 Task: Paste the link in the comment with the text project update.
Action: Mouse moved to (903, 285)
Screenshot: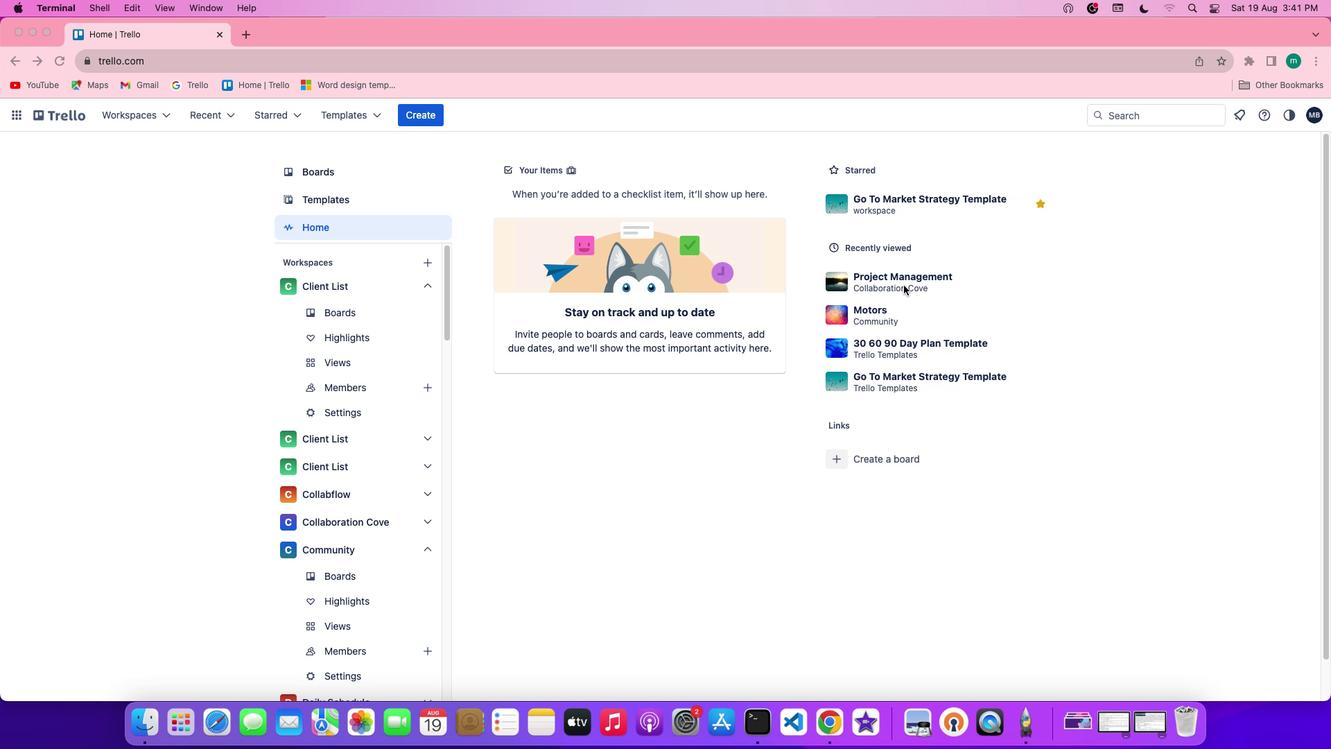 
Action: Mouse pressed left at (903, 285)
Screenshot: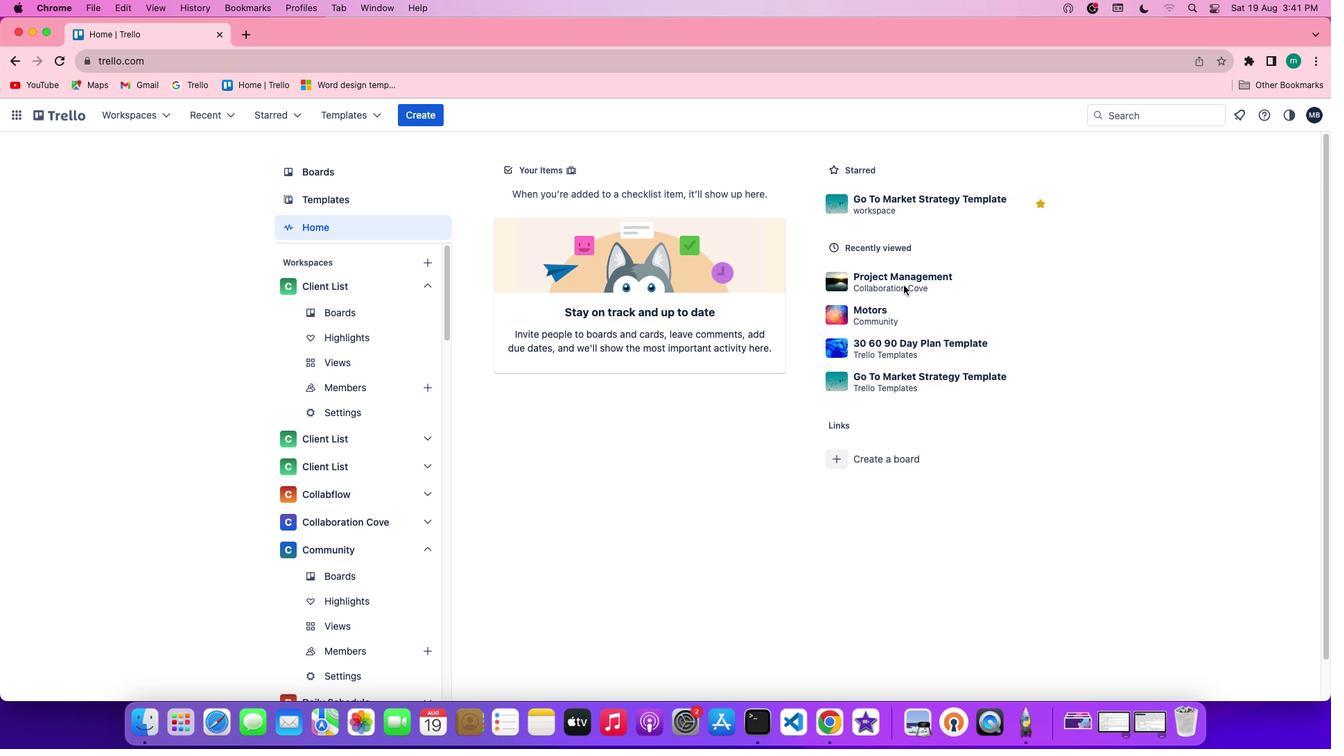 
Action: Mouse pressed left at (903, 285)
Screenshot: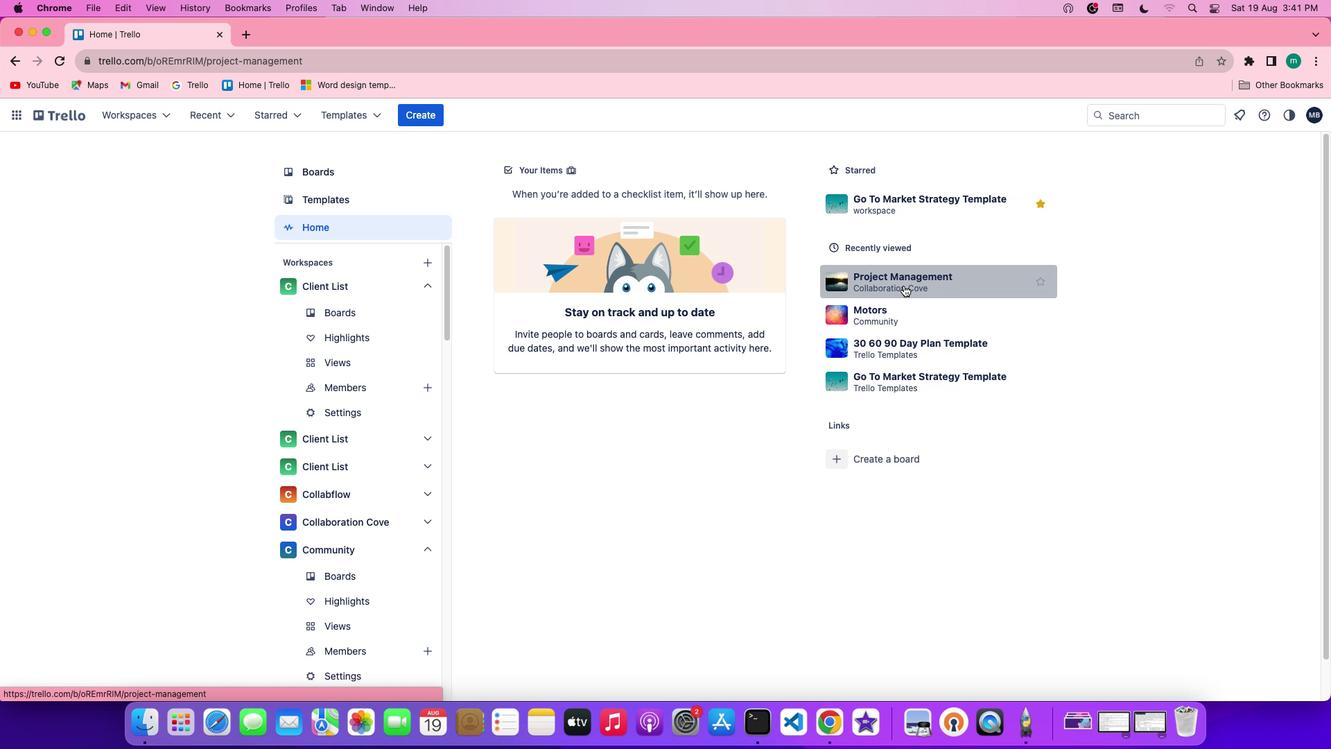 
Action: Mouse moved to (549, 257)
Screenshot: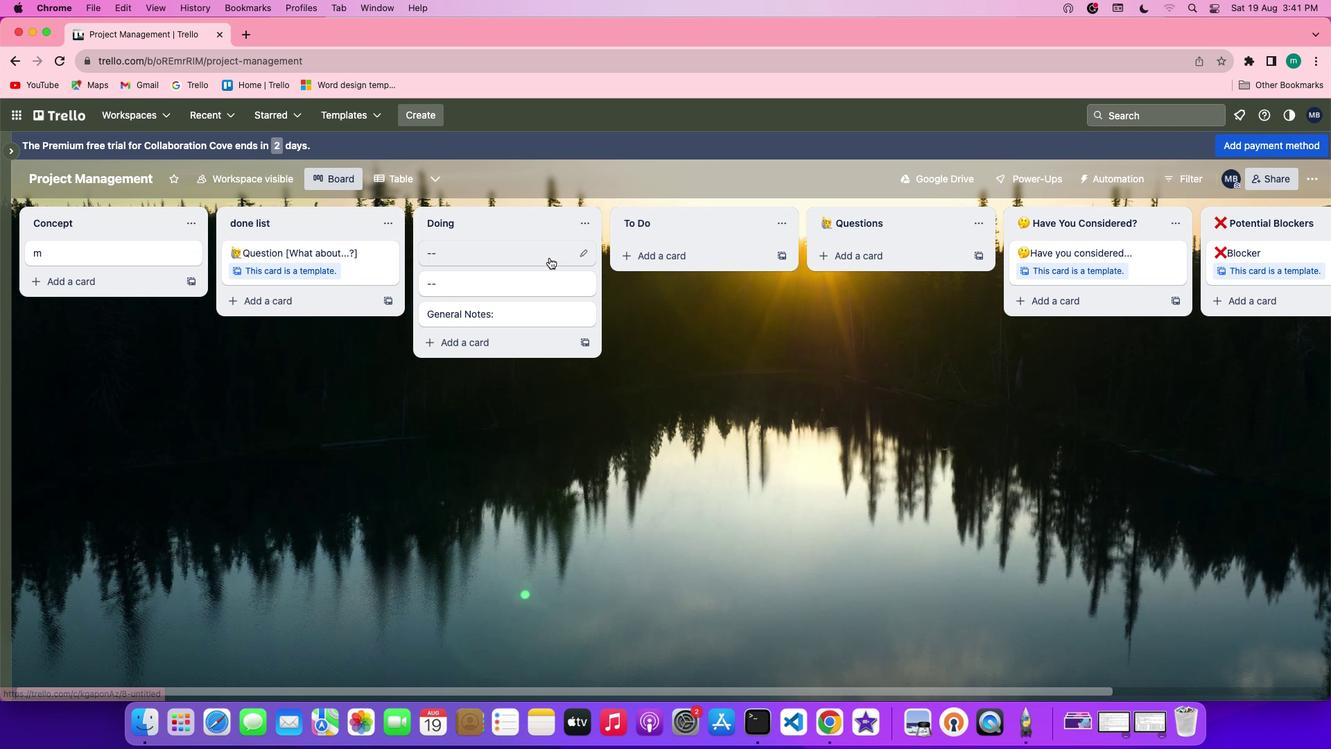 
Action: Mouse pressed left at (549, 257)
Screenshot: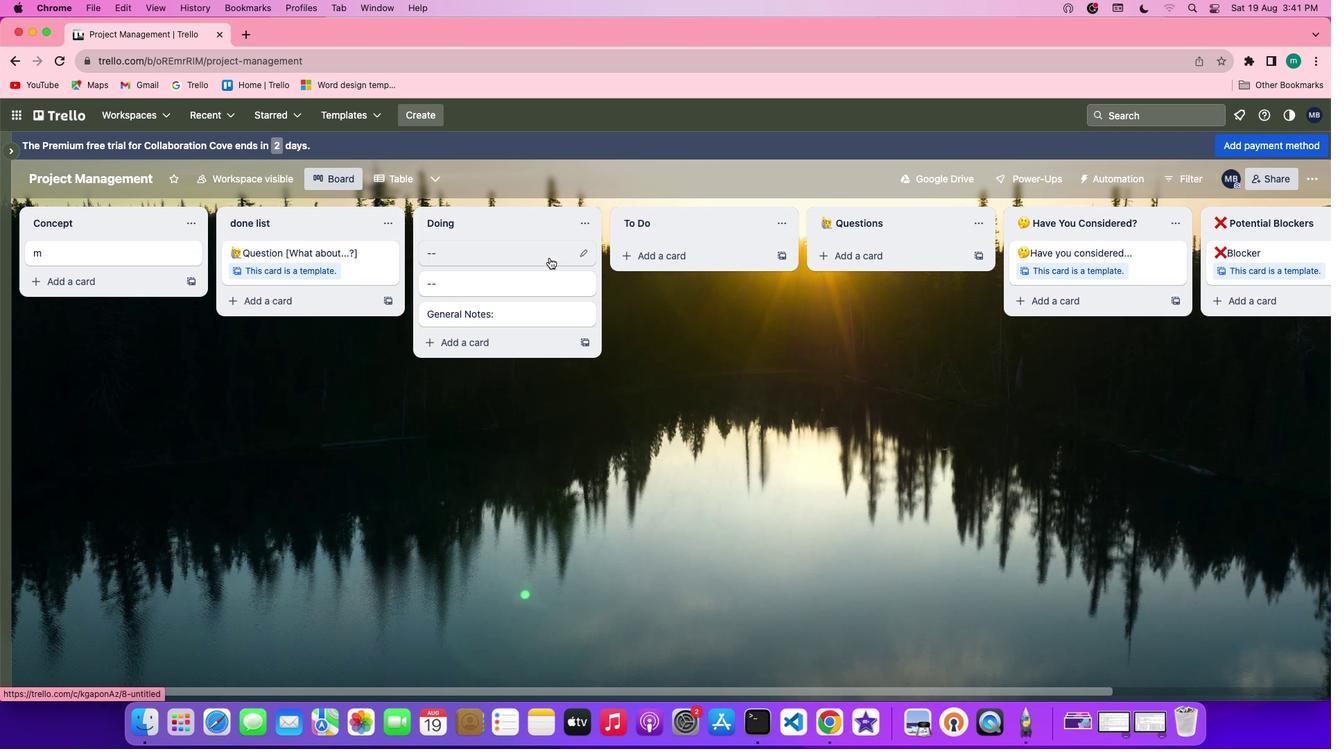 
Action: Mouse moved to (686, 459)
Screenshot: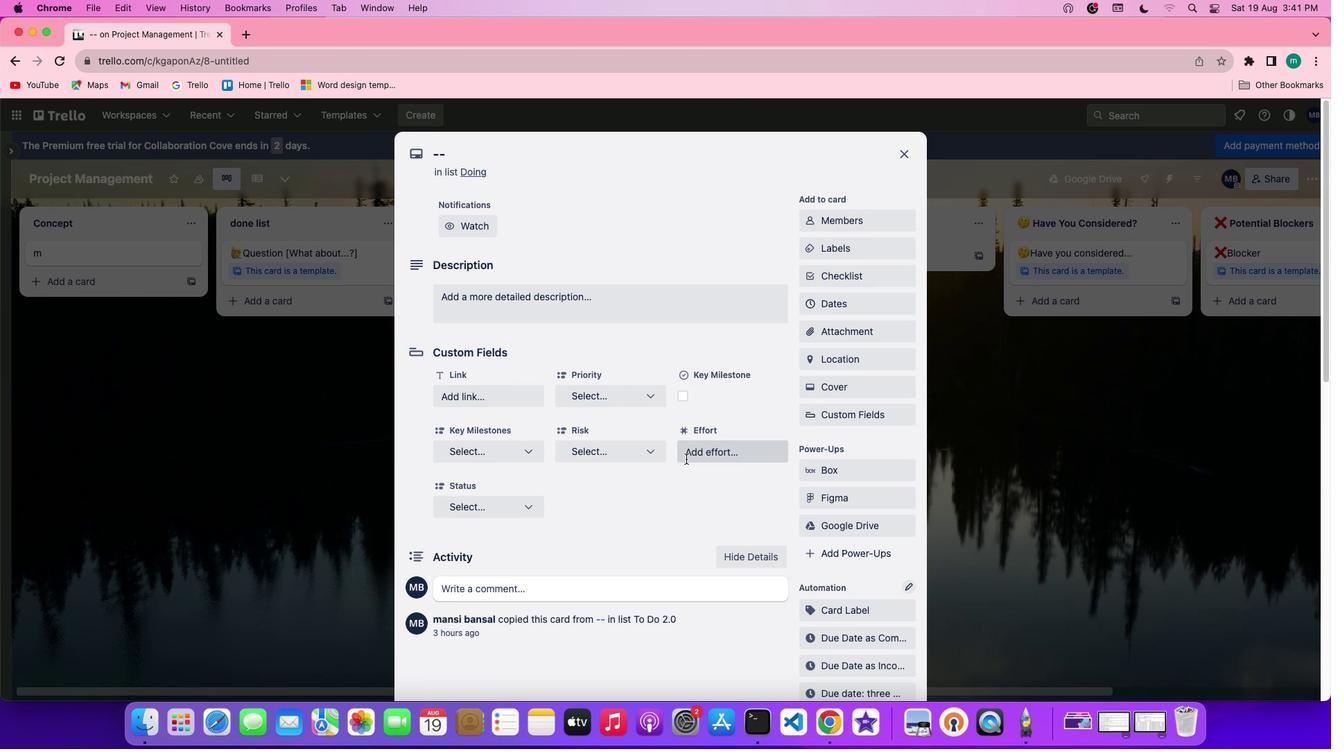 
Action: Mouse scrolled (686, 459) with delta (0, 0)
Screenshot: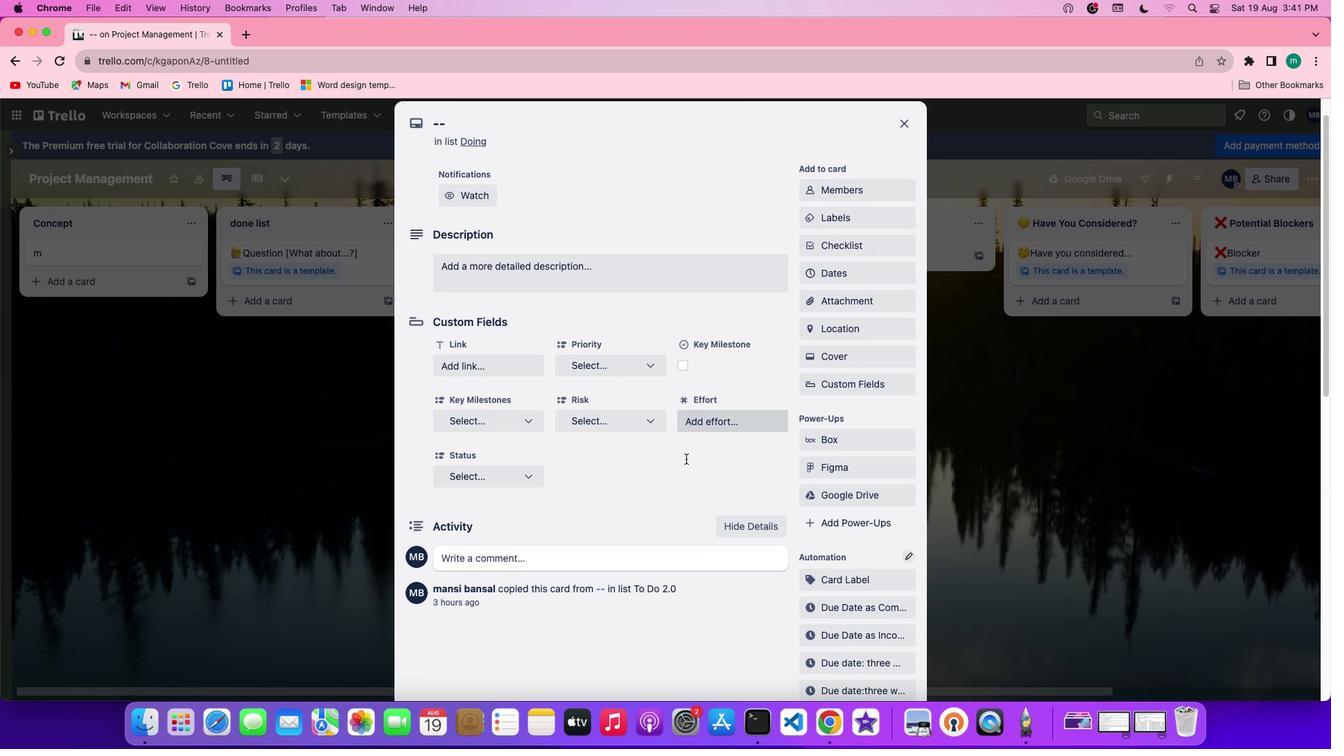 
Action: Mouse scrolled (686, 459) with delta (0, 0)
Screenshot: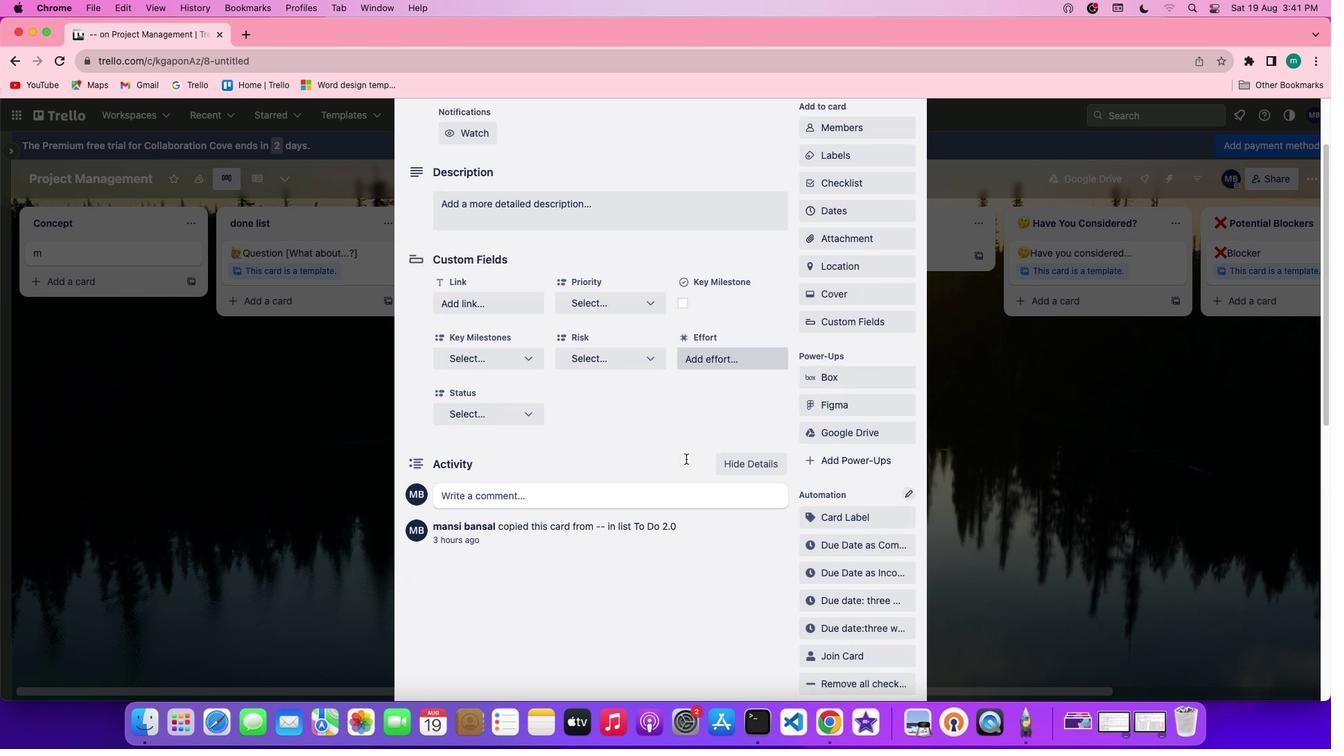 
Action: Mouse scrolled (686, 459) with delta (0, -1)
Screenshot: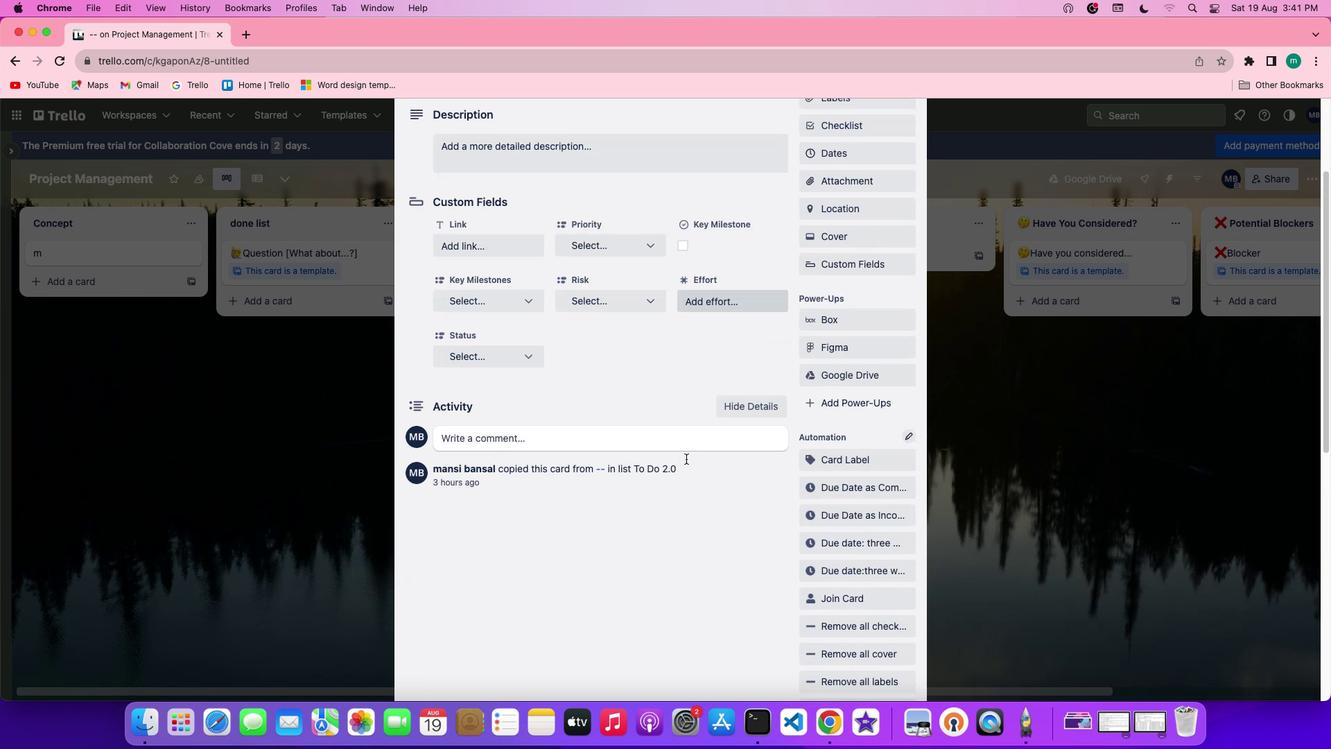 
Action: Mouse scrolled (686, 459) with delta (0, -2)
Screenshot: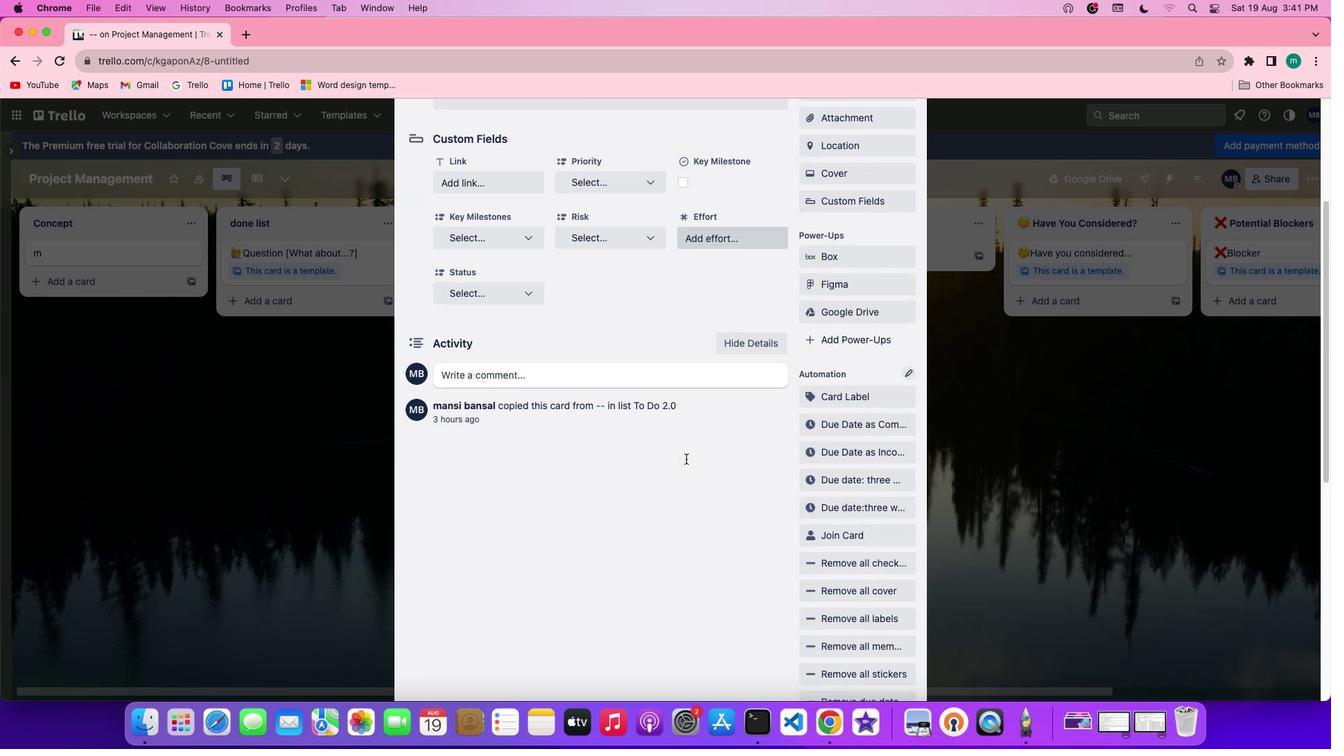 
Action: Mouse moved to (618, 371)
Screenshot: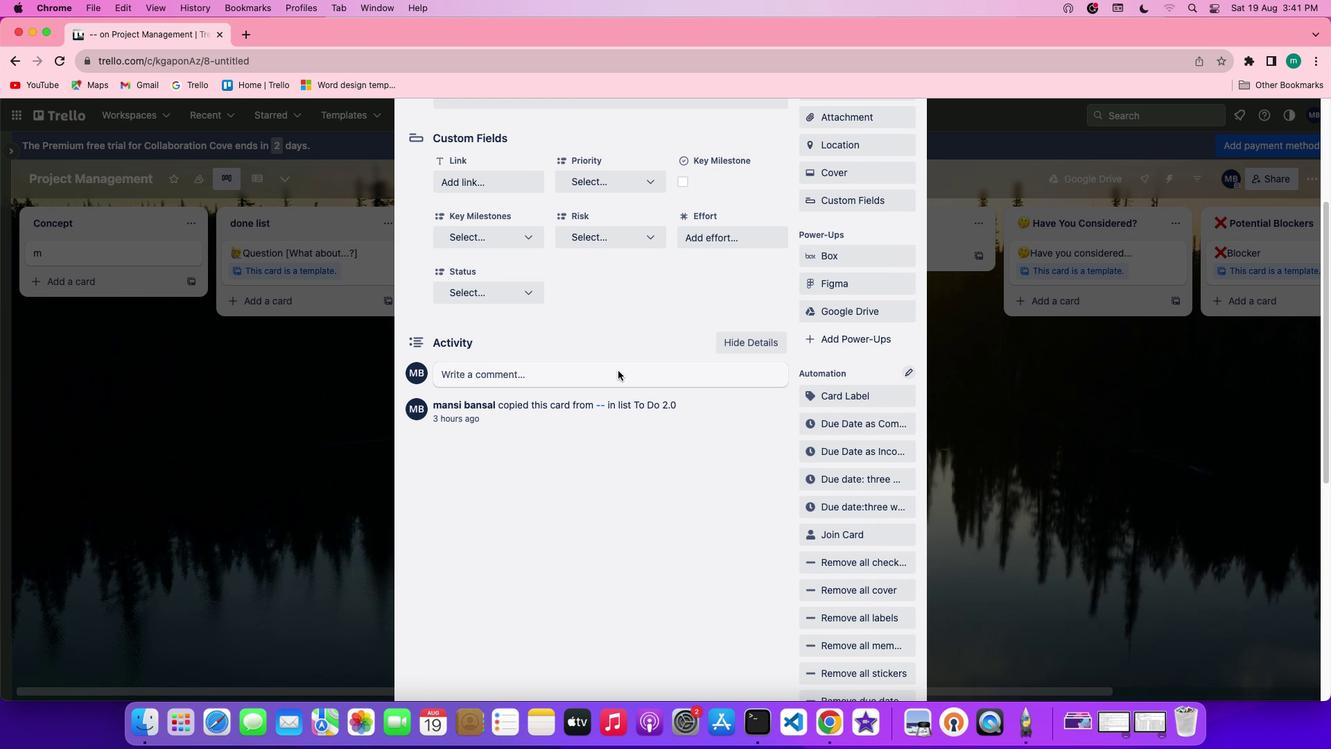
Action: Mouse pressed left at (618, 371)
Screenshot: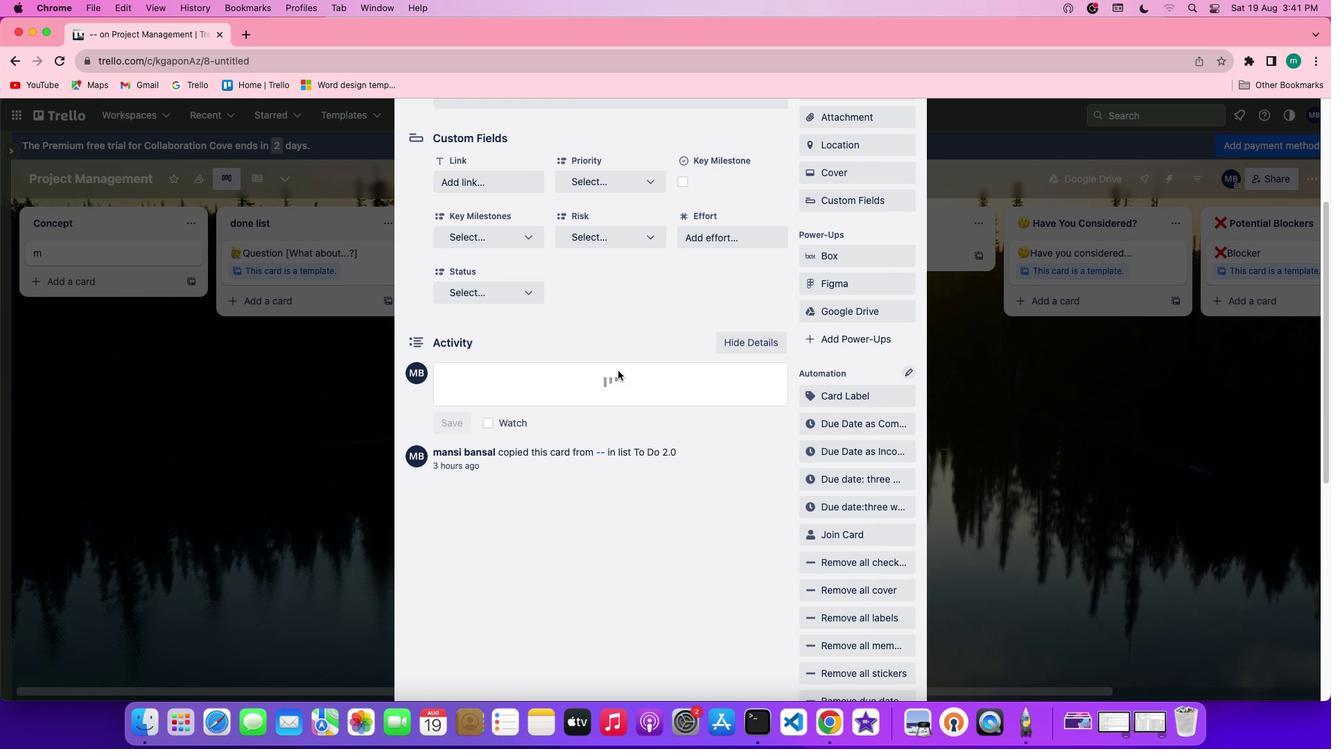 
Action: Mouse moved to (590, 383)
Screenshot: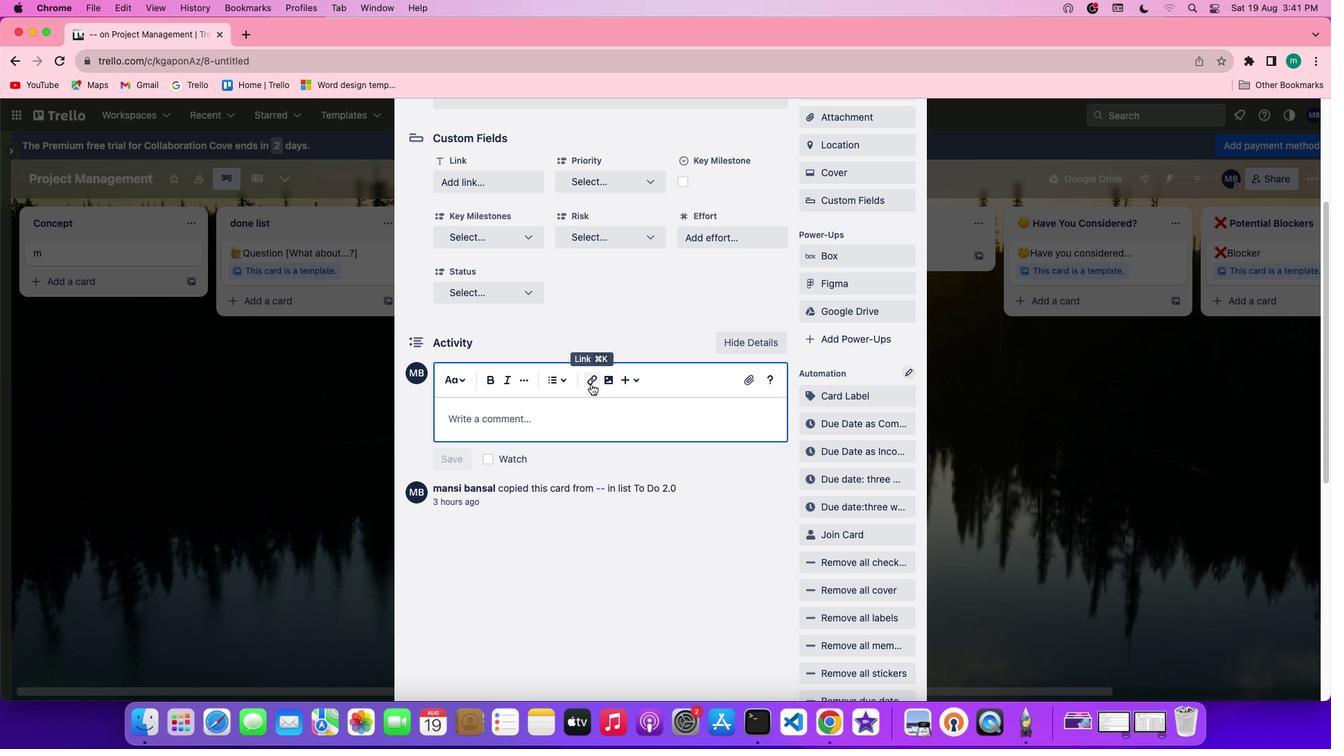 
Action: Mouse pressed left at (590, 383)
Screenshot: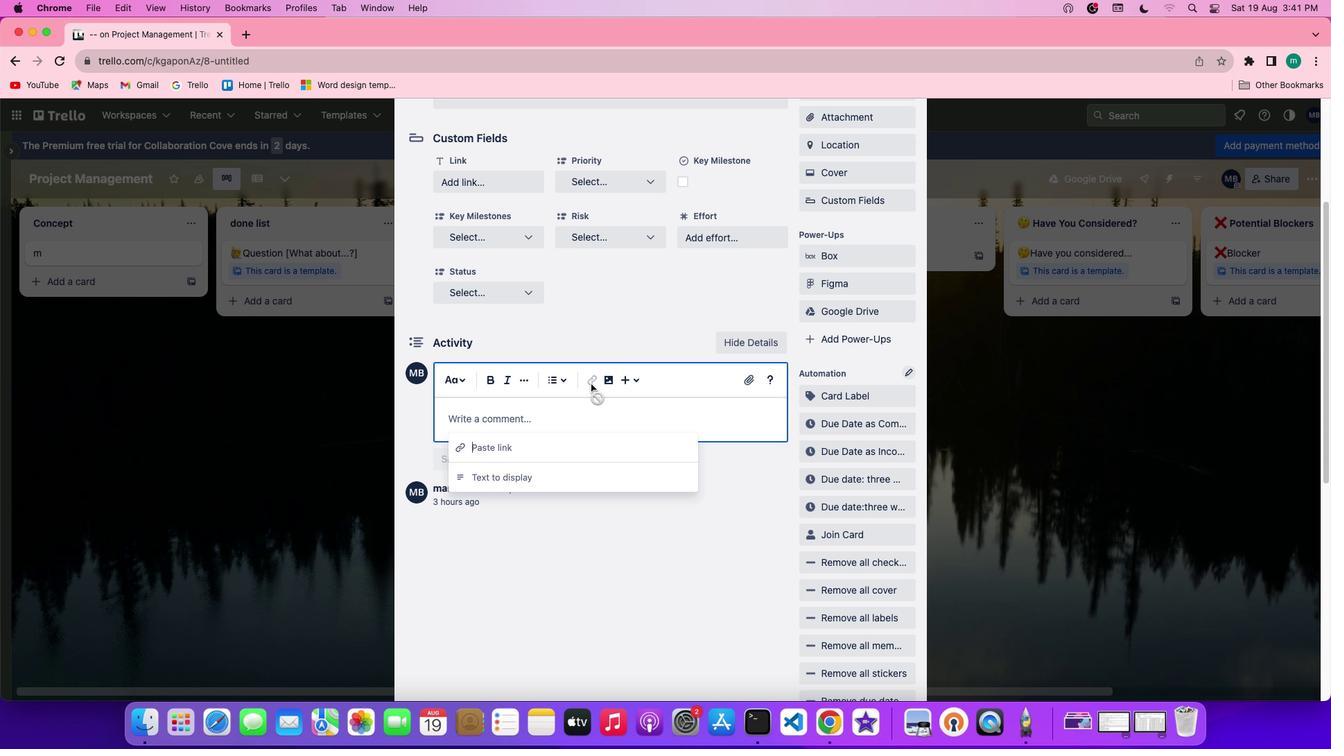 
Action: Mouse moved to (548, 447)
Screenshot: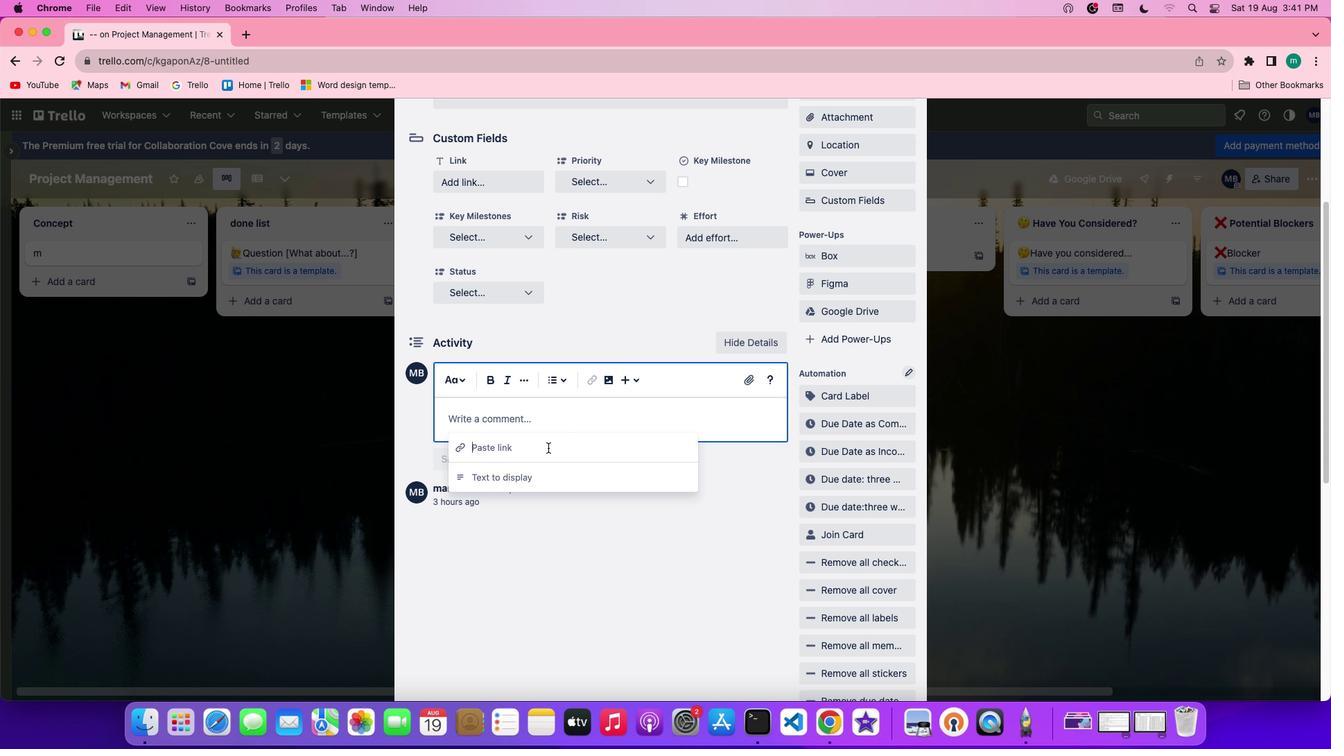 
Action: Mouse pressed left at (548, 447)
Screenshot: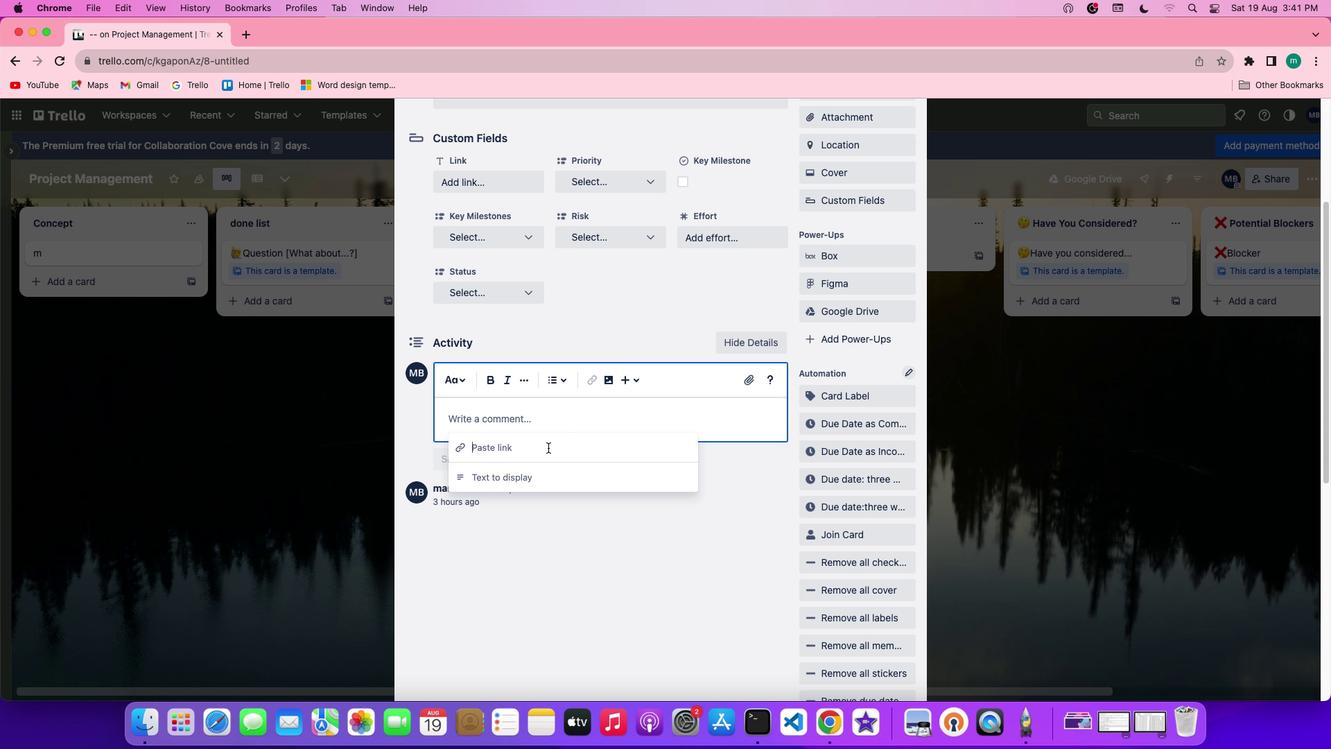 
Action: Mouse moved to (548, 448)
Screenshot: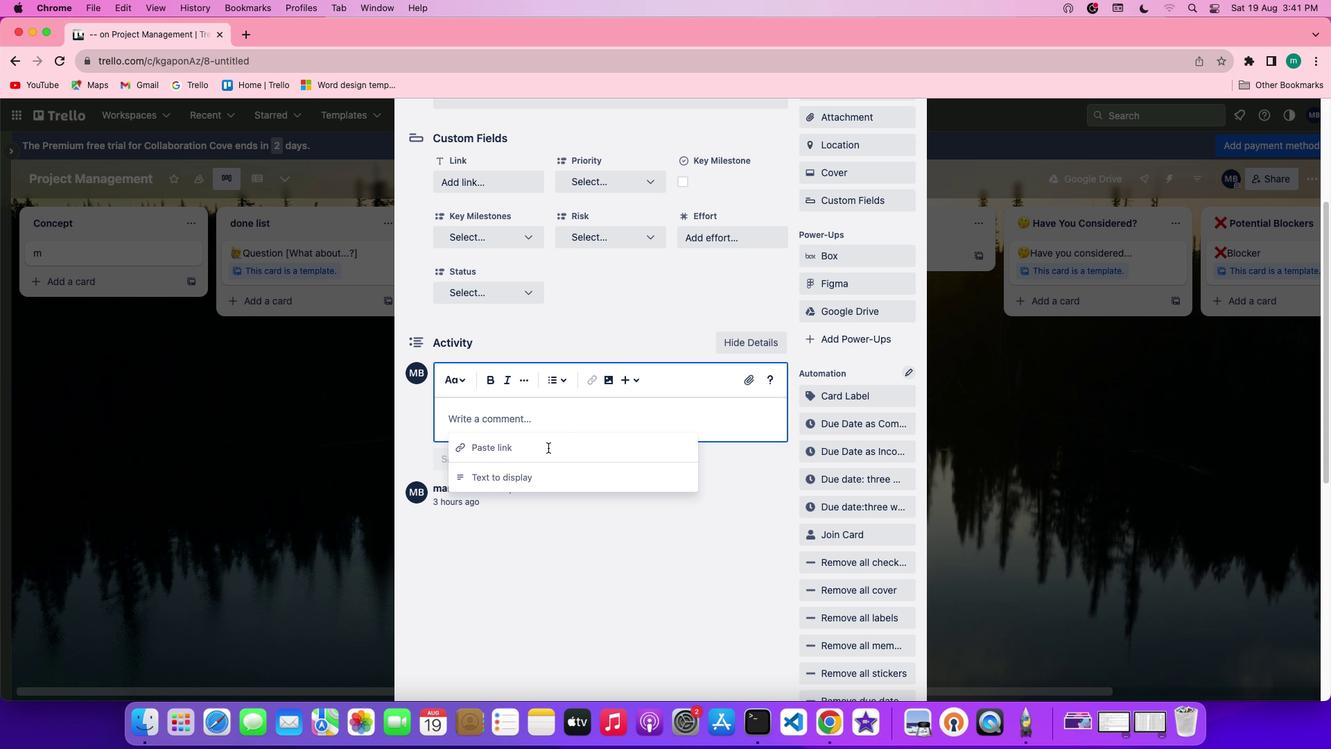 
Action: Key pressed Key.cmd'v'
Screenshot: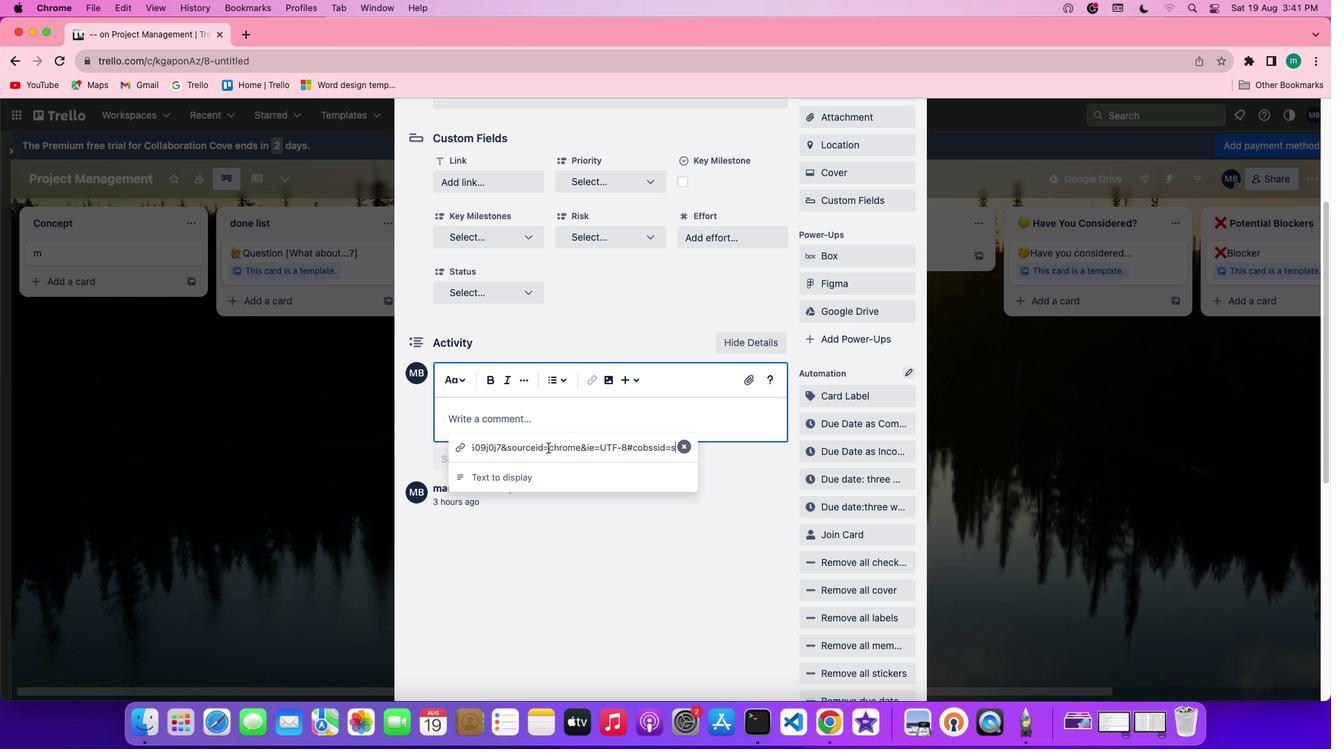 
Action: Mouse moved to (548, 448)
Screenshot: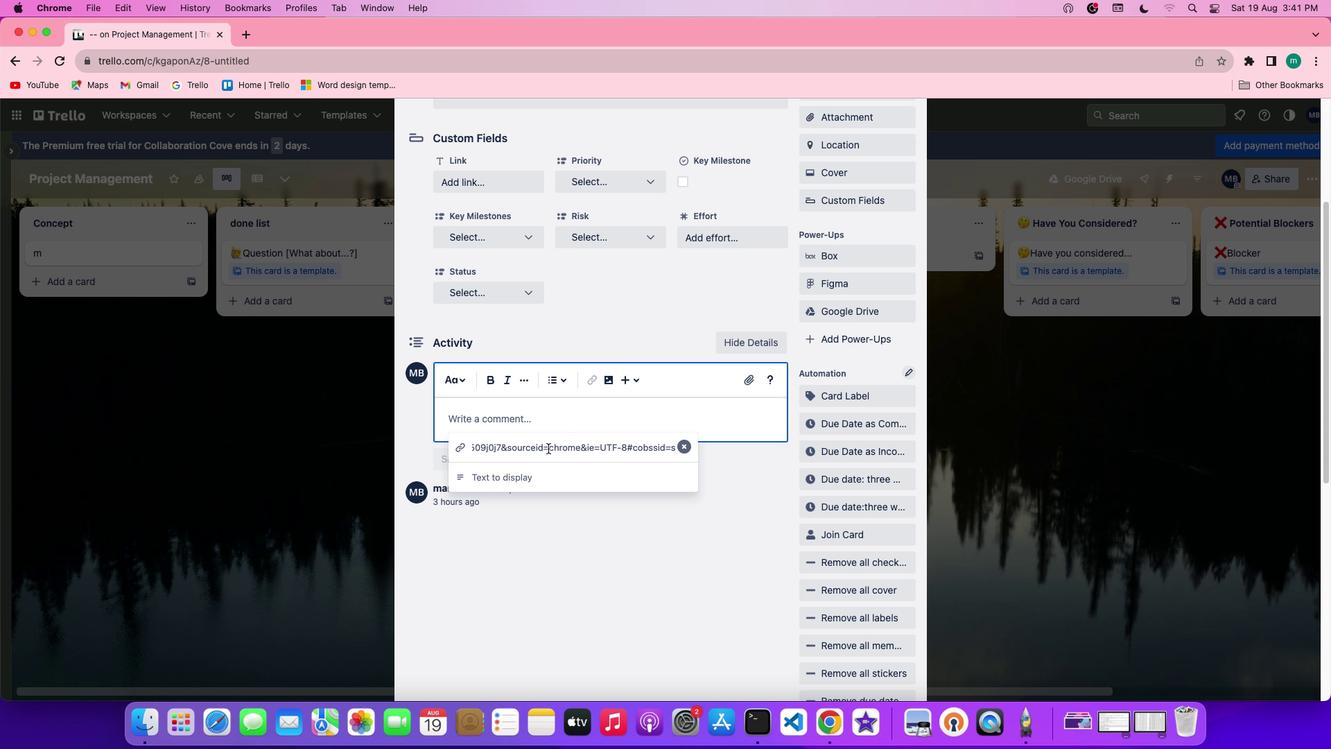 
Action: Key pressed Key.enter
Screenshot: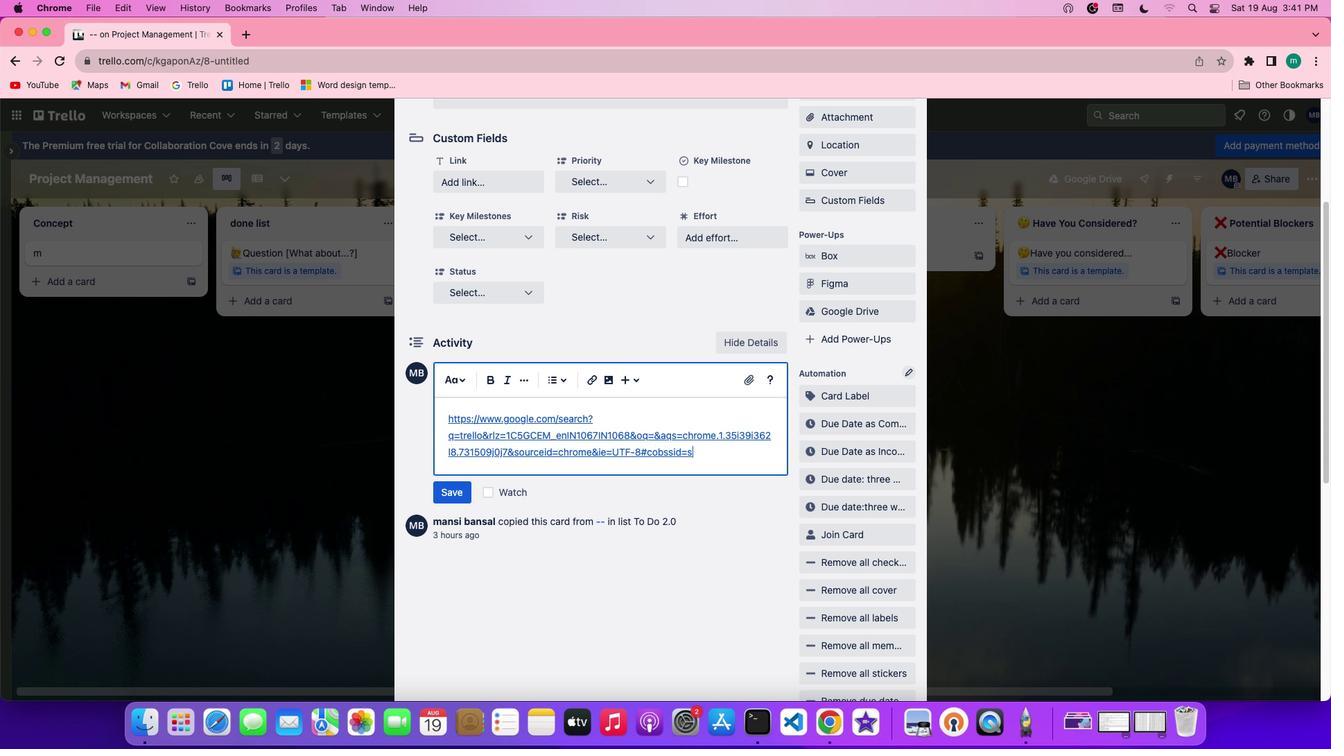 
